 Task: Add Nature's Path Crunchy Maple Sunrise Cereal to the cart.
Action: Mouse moved to (234, 108)
Screenshot: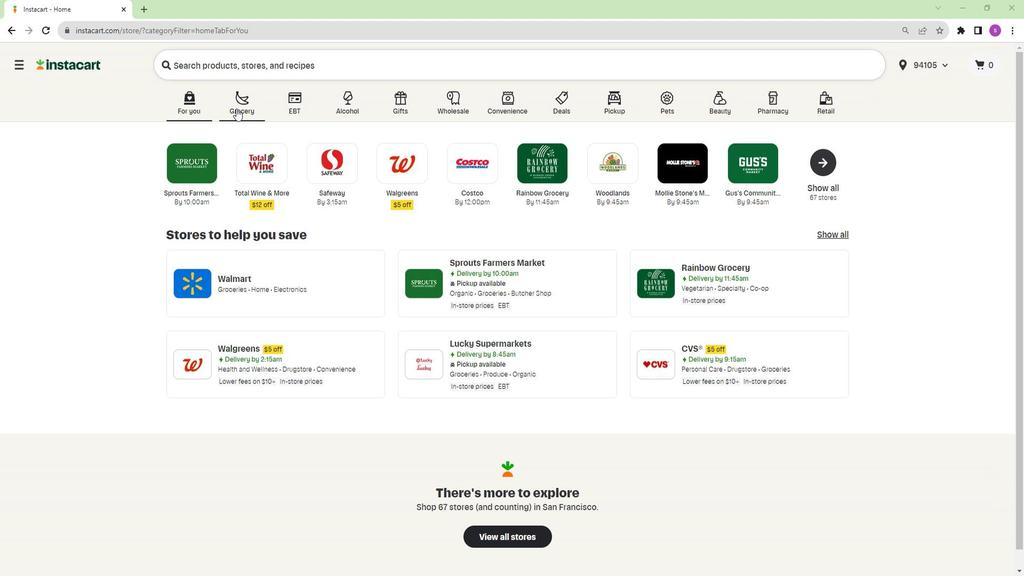 
Action: Mouse pressed left at (234, 108)
Screenshot: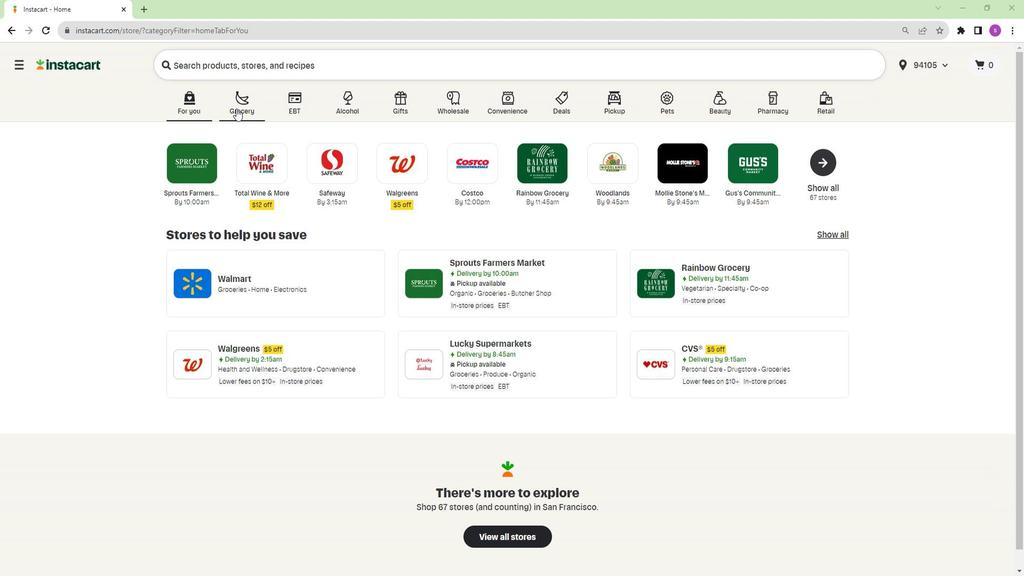 
Action: Mouse moved to (650, 164)
Screenshot: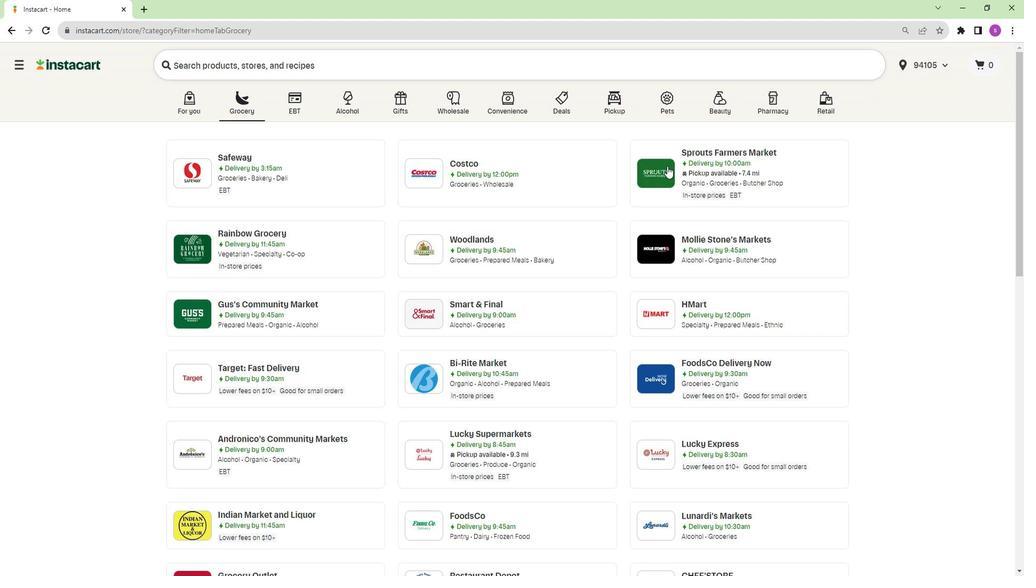 
Action: Mouse pressed left at (650, 164)
Screenshot: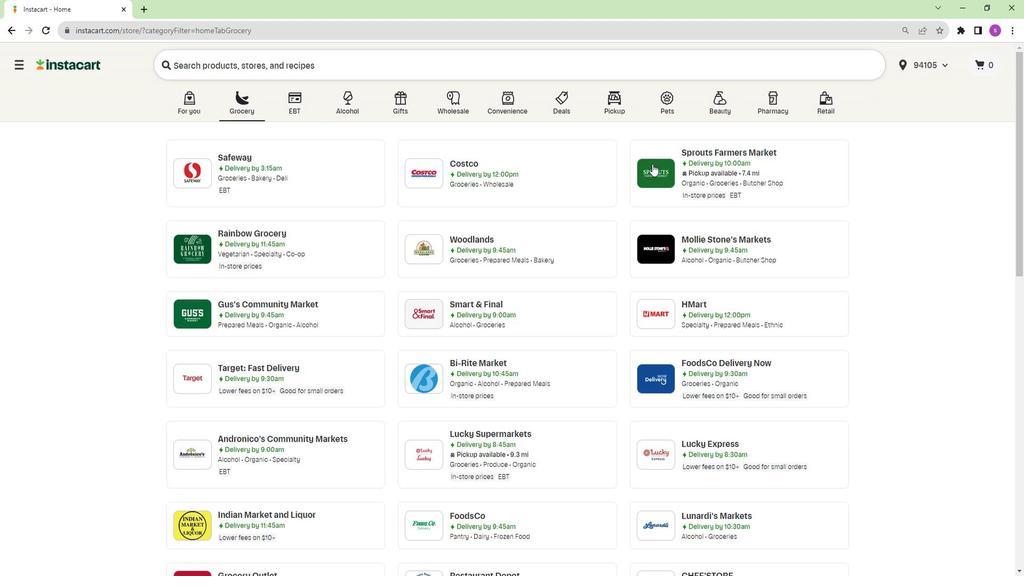 
Action: Mouse moved to (90, 351)
Screenshot: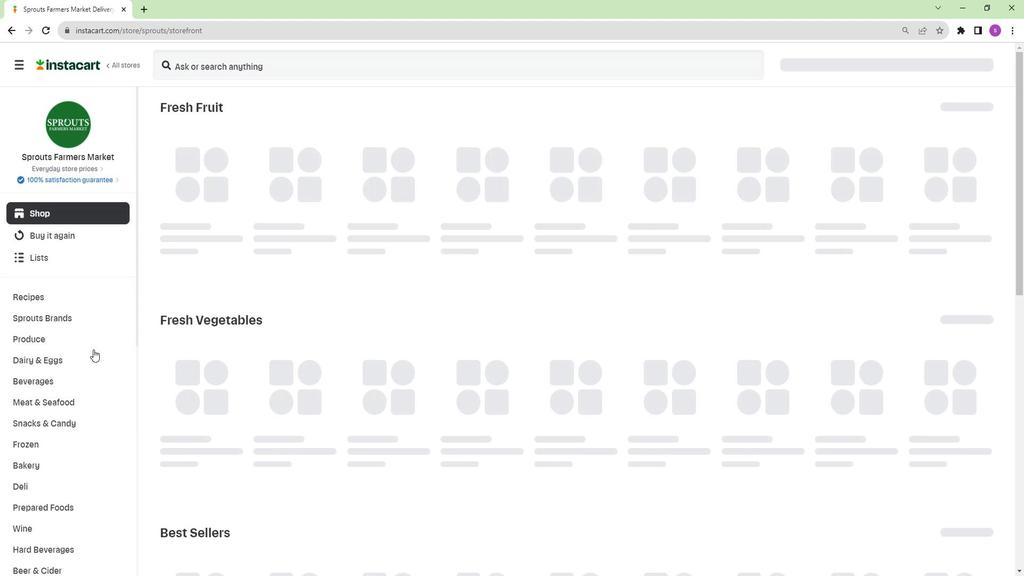 
Action: Mouse scrolled (90, 350) with delta (0, 0)
Screenshot: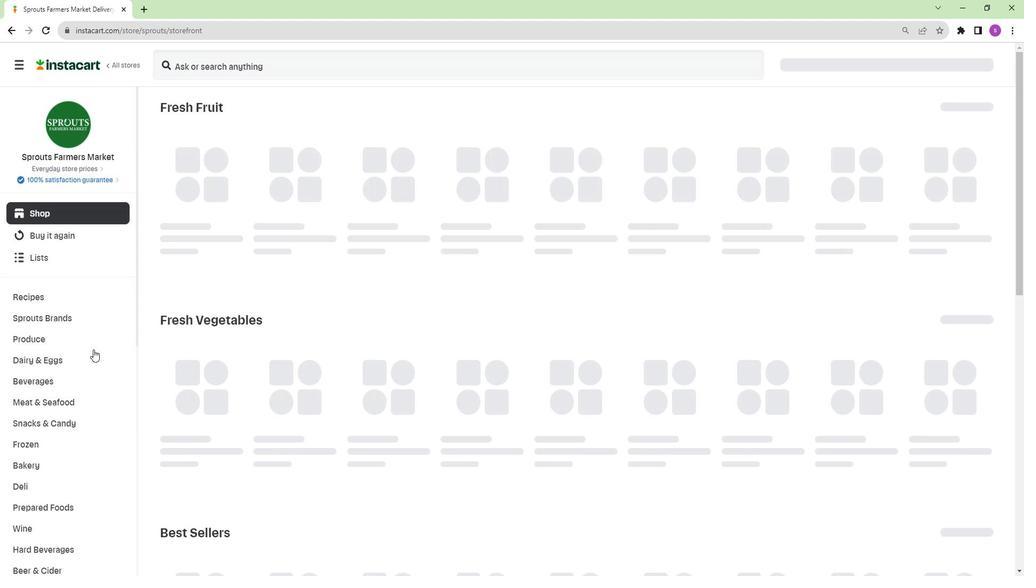 
Action: Mouse moved to (88, 349)
Screenshot: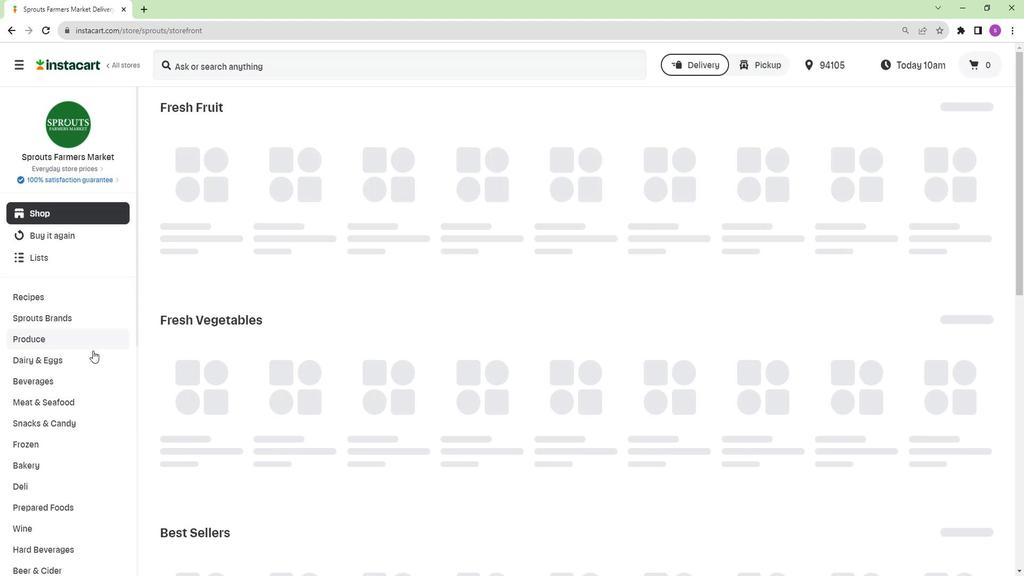 
Action: Mouse scrolled (88, 348) with delta (0, -1)
Screenshot: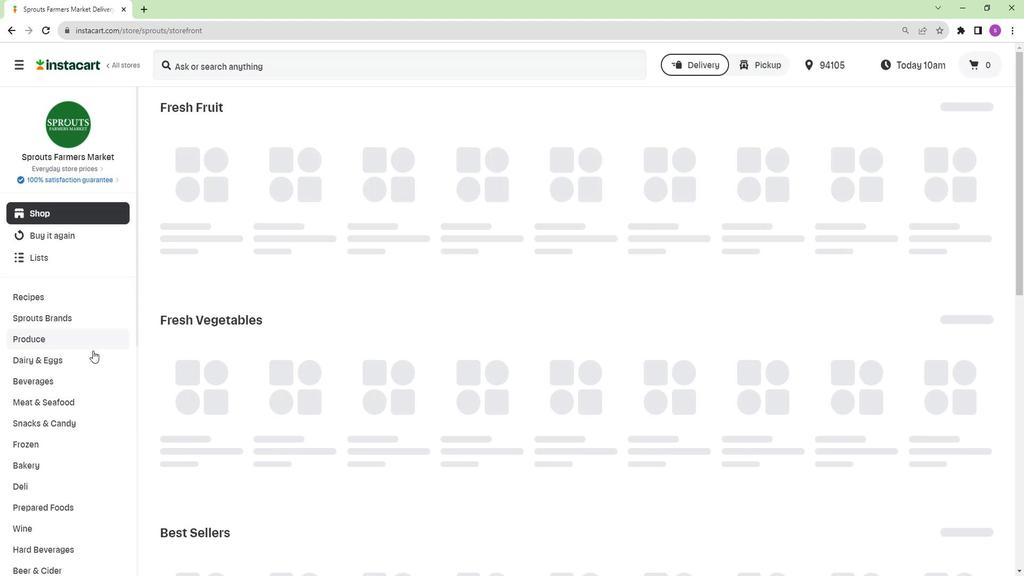 
Action: Mouse moved to (82, 336)
Screenshot: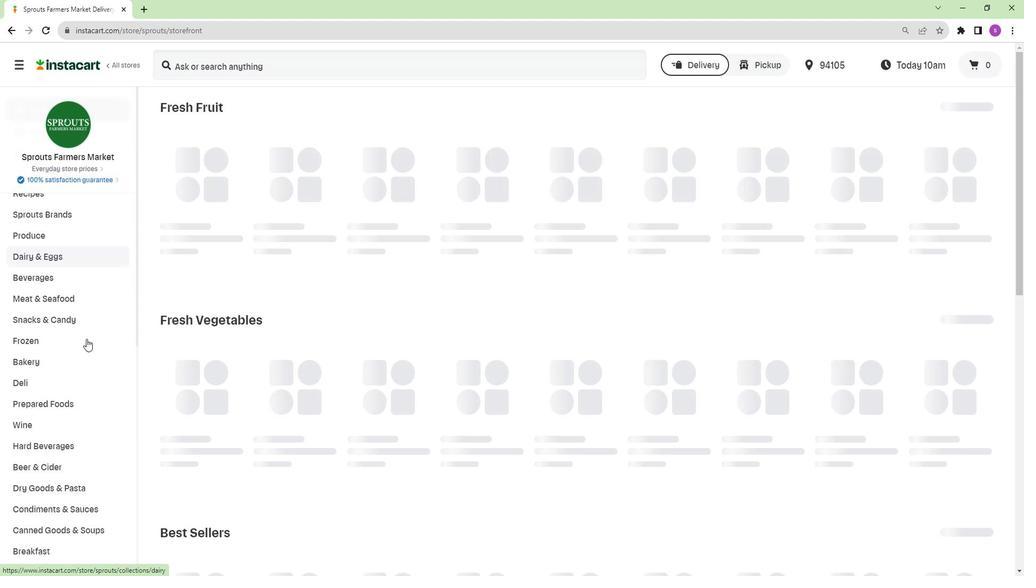 
Action: Mouse scrolled (82, 335) with delta (0, -1)
Screenshot: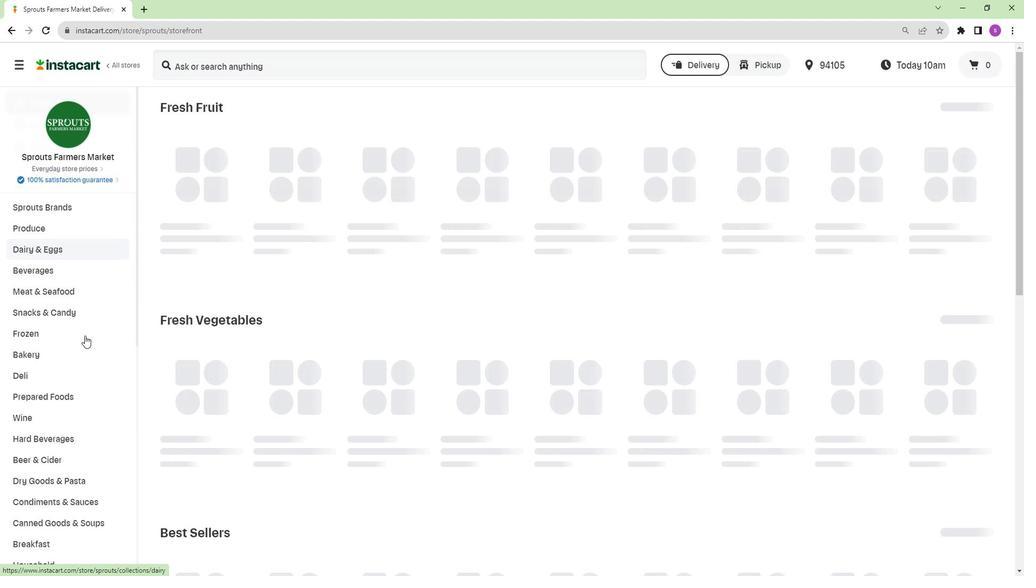 
Action: Mouse scrolled (82, 335) with delta (0, -1)
Screenshot: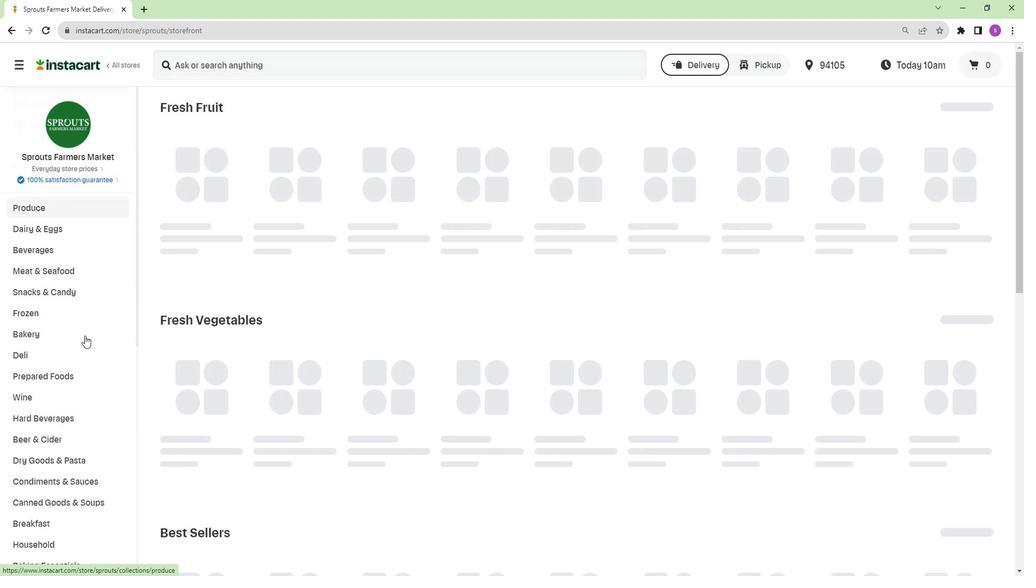 
Action: Mouse scrolled (82, 335) with delta (0, -1)
Screenshot: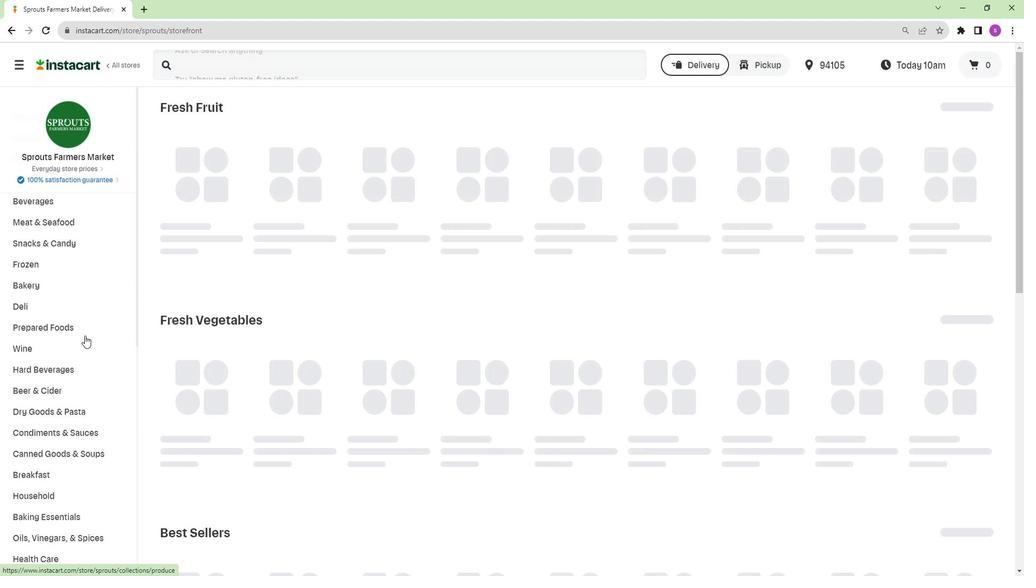 
Action: Mouse moved to (38, 378)
Screenshot: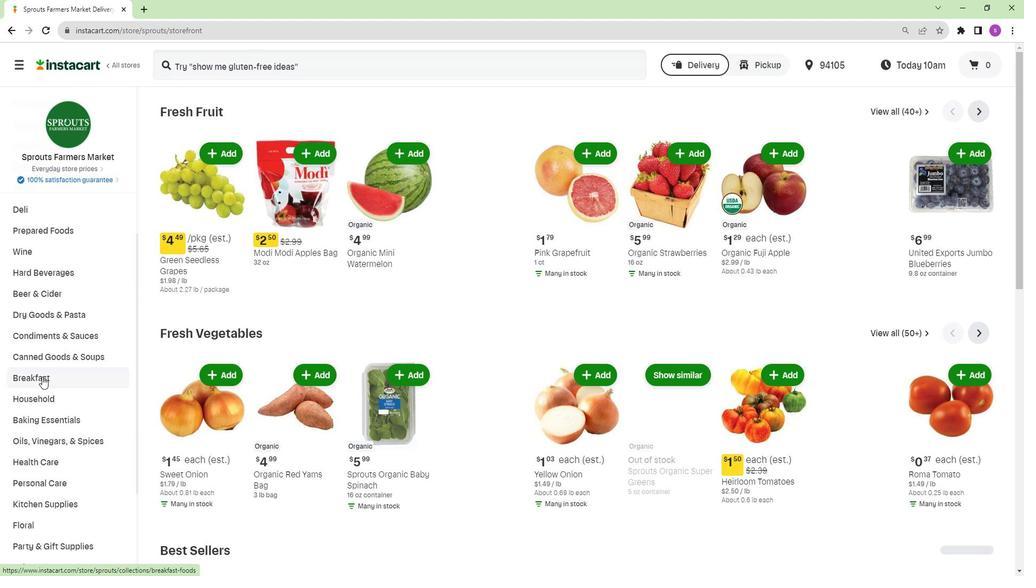 
Action: Mouse pressed left at (38, 378)
Screenshot: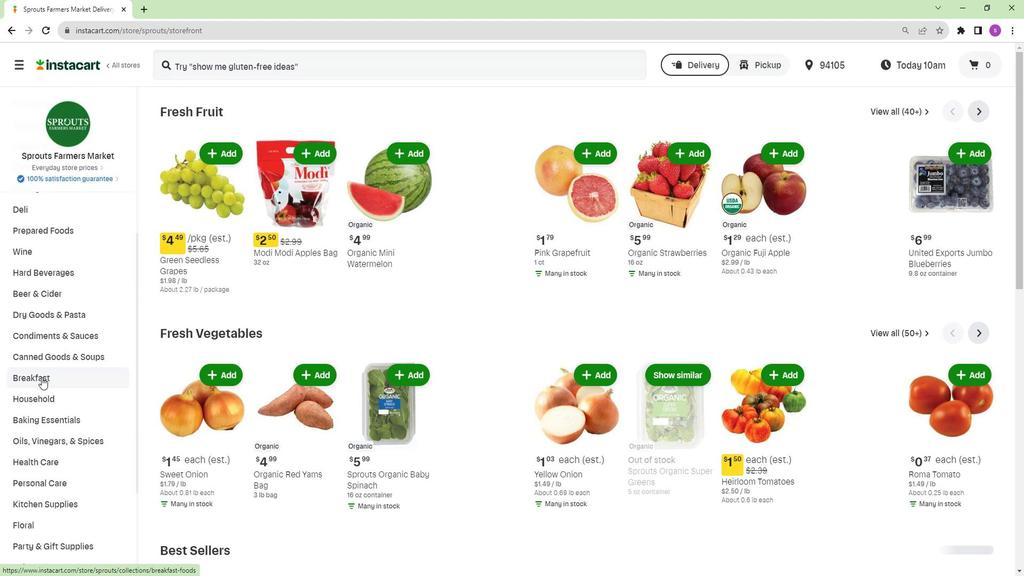 
Action: Mouse moved to (60, 437)
Screenshot: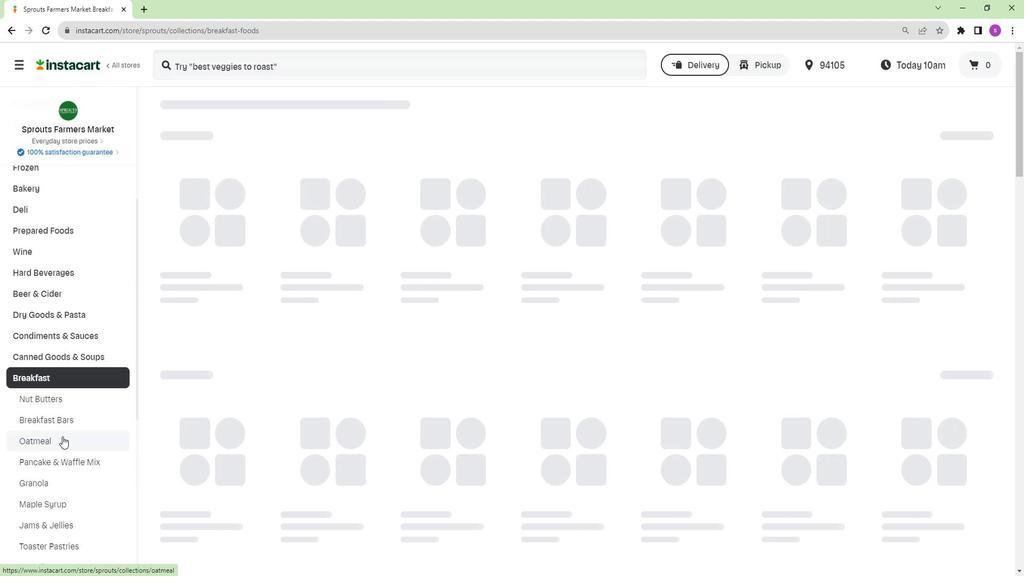 
Action: Mouse scrolled (60, 436) with delta (0, 0)
Screenshot: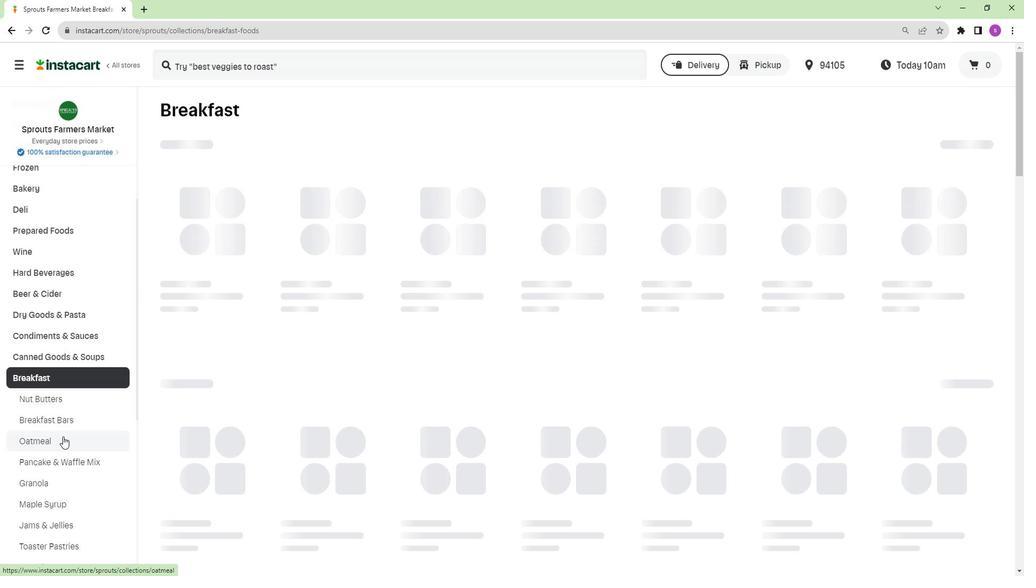 
Action: Mouse moved to (49, 510)
Screenshot: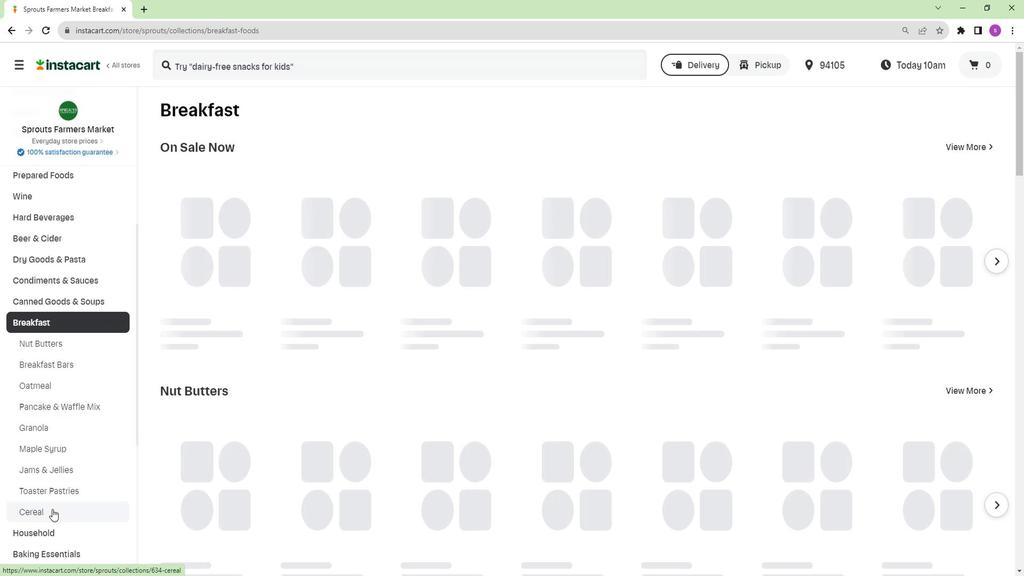 
Action: Mouse pressed left at (49, 510)
Screenshot: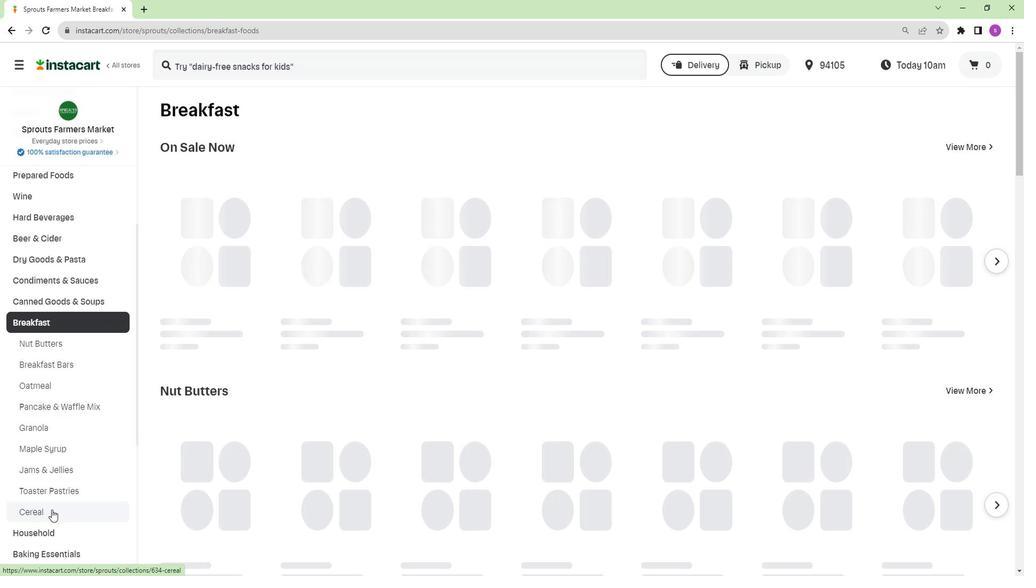 
Action: Mouse moved to (248, 67)
Screenshot: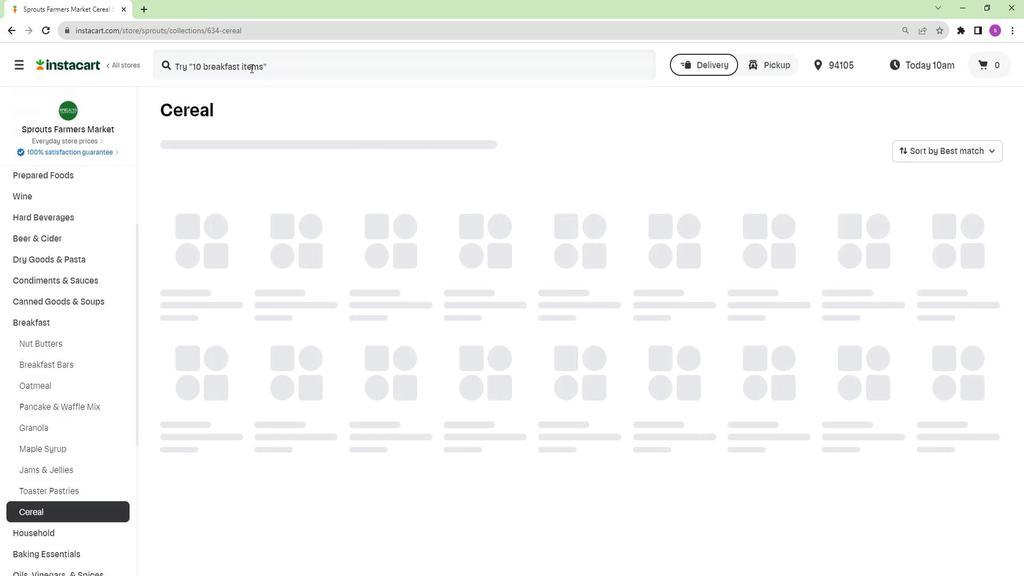 
Action: Mouse pressed left at (248, 67)
Screenshot: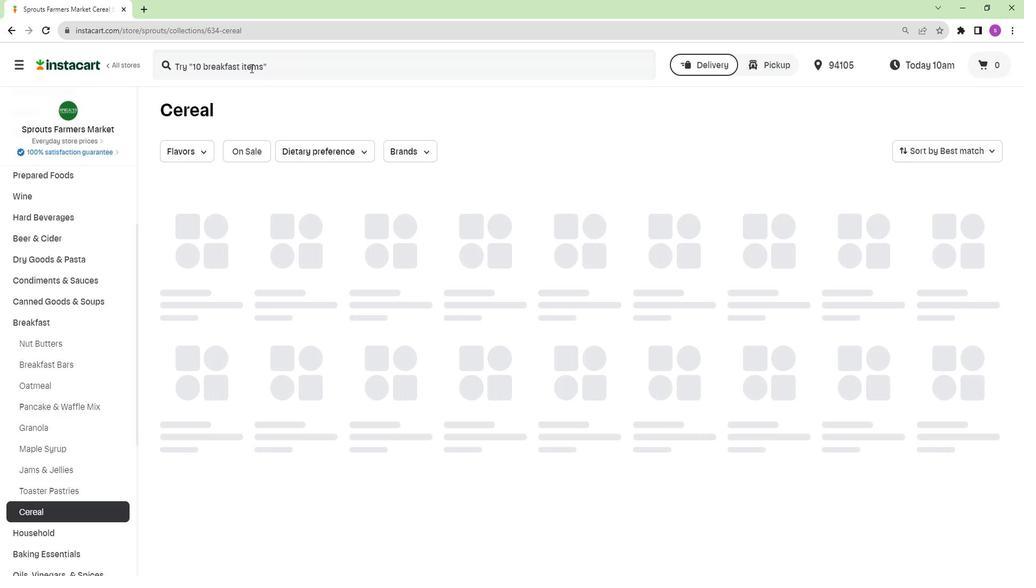 
Action: Key pressed <Key.shift>Nature's<Key.space><Key.shift>Path<Key.space><Key.shift>Crunchy<Key.space><Key.shift>Maple<Key.space><Key.shift>Sunrise<Key.space><Key.shift>Cereal<Key.enter>
Screenshot: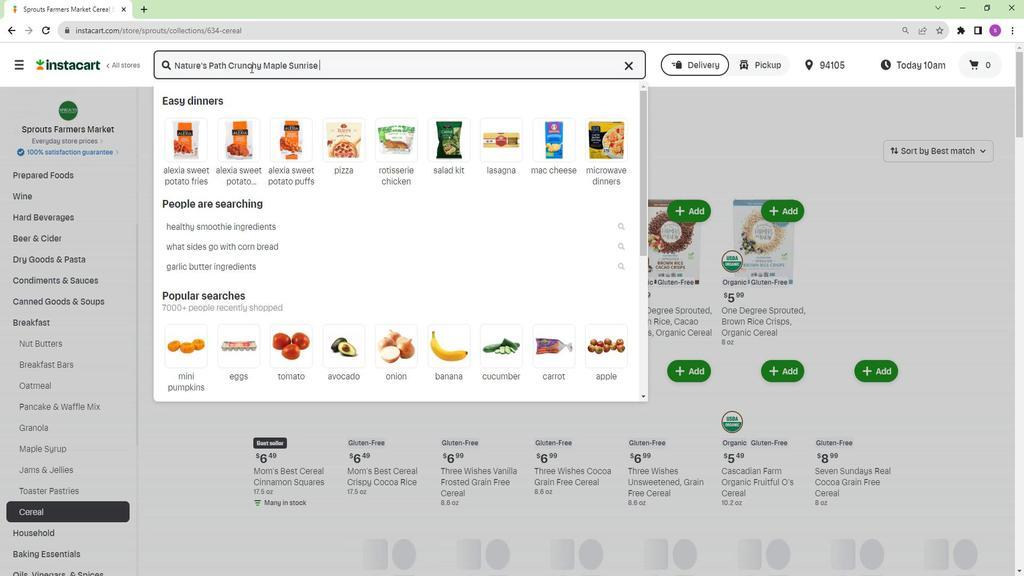 
Action: Mouse moved to (221, 240)
Screenshot: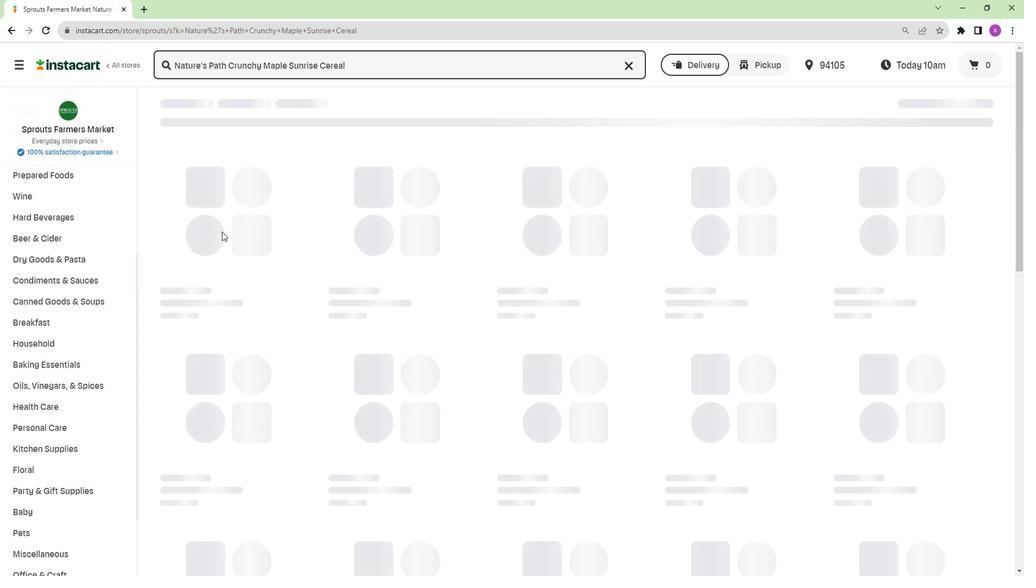 
Action: Mouse scrolled (221, 239) with delta (0, 0)
Screenshot: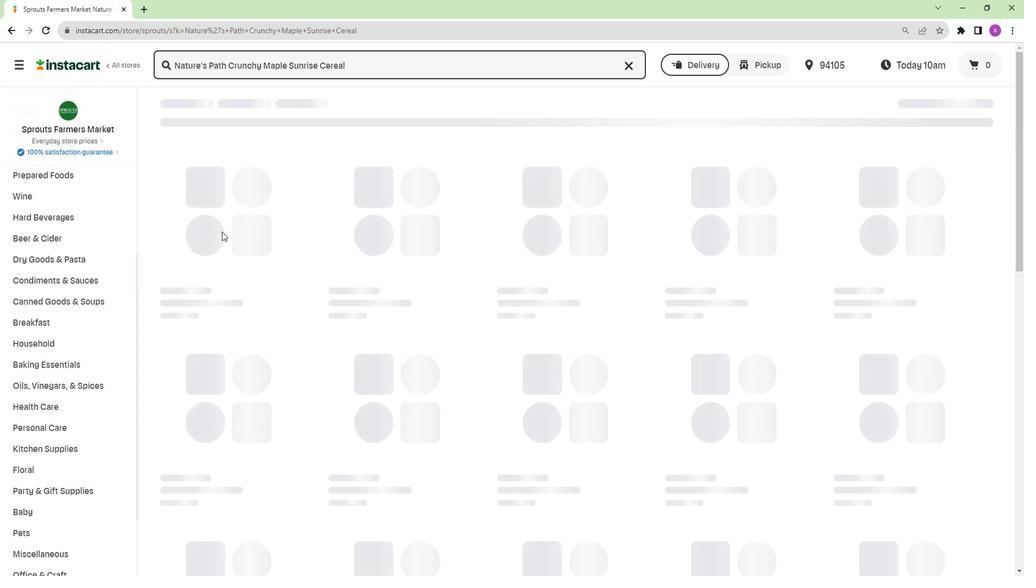 
Action: Mouse moved to (226, 241)
Screenshot: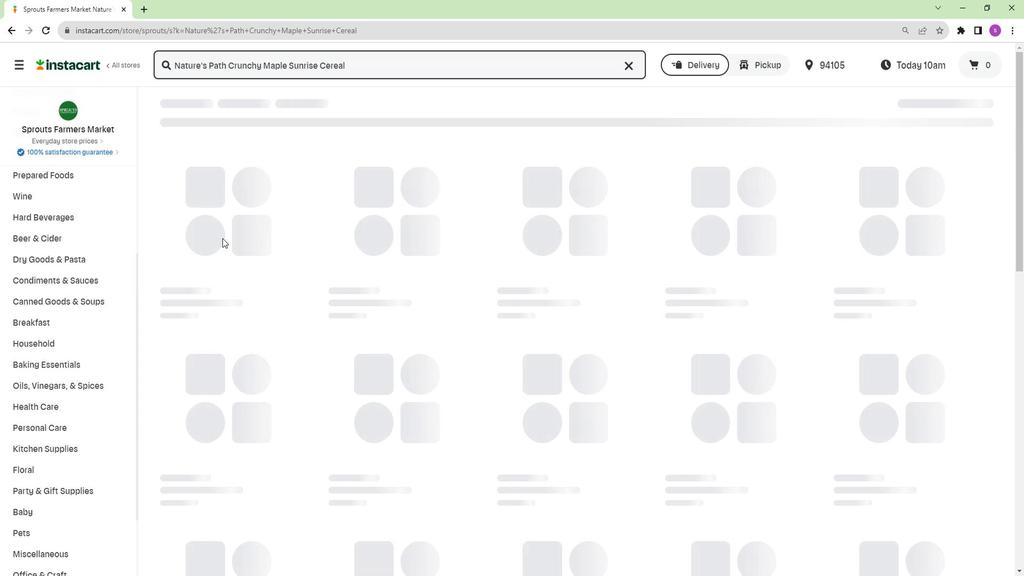 
Action: Mouse scrolled (226, 241) with delta (0, 0)
Screenshot: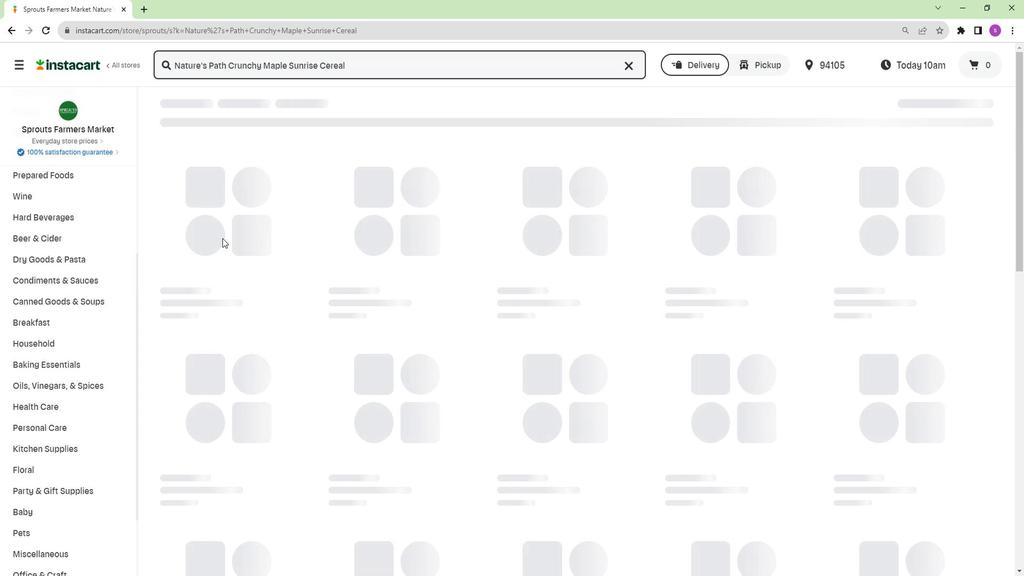 
Action: Mouse moved to (232, 242)
Screenshot: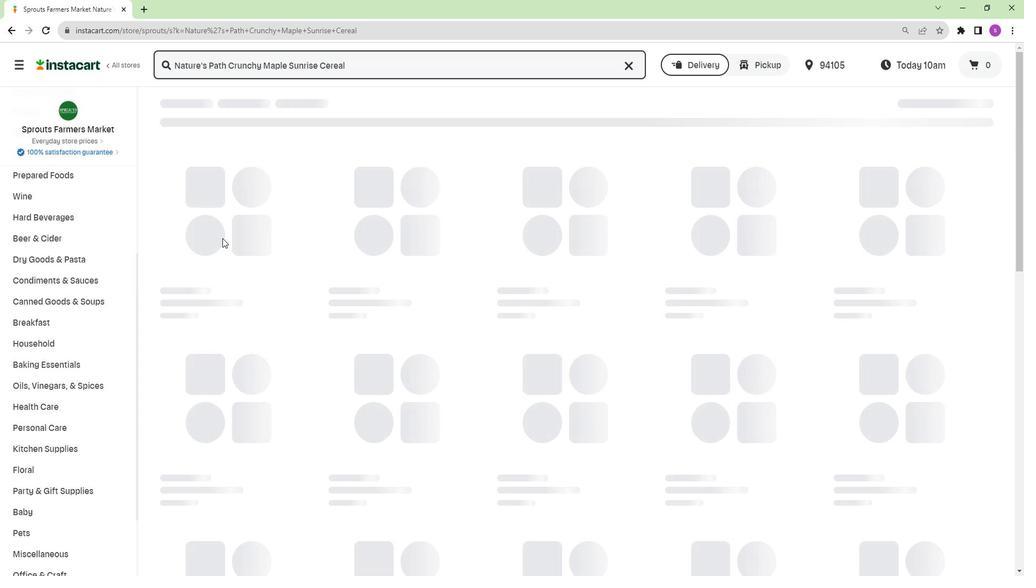 
Action: Mouse scrolled (232, 241) with delta (0, 0)
Screenshot: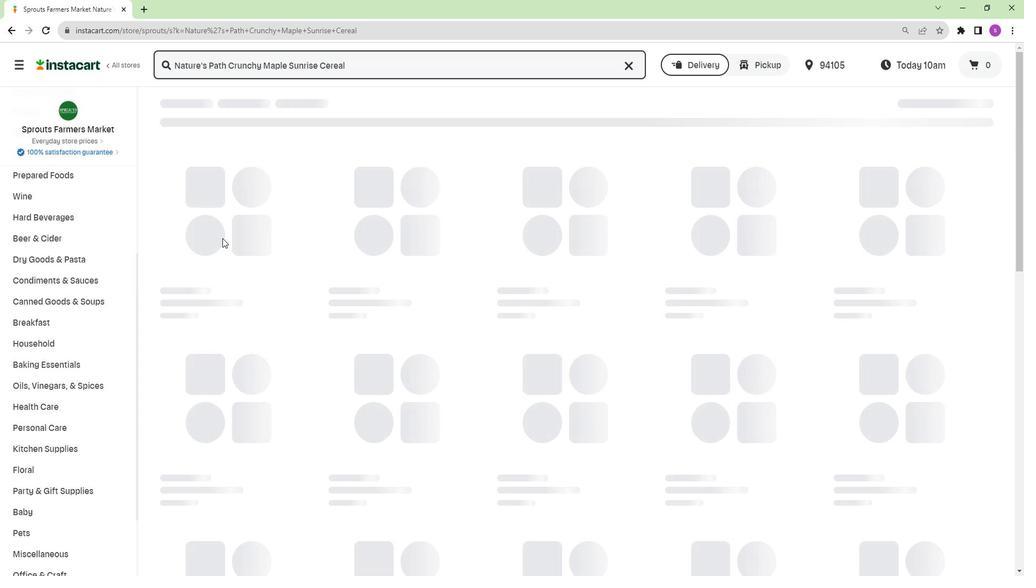
Action: Mouse moved to (249, 263)
Screenshot: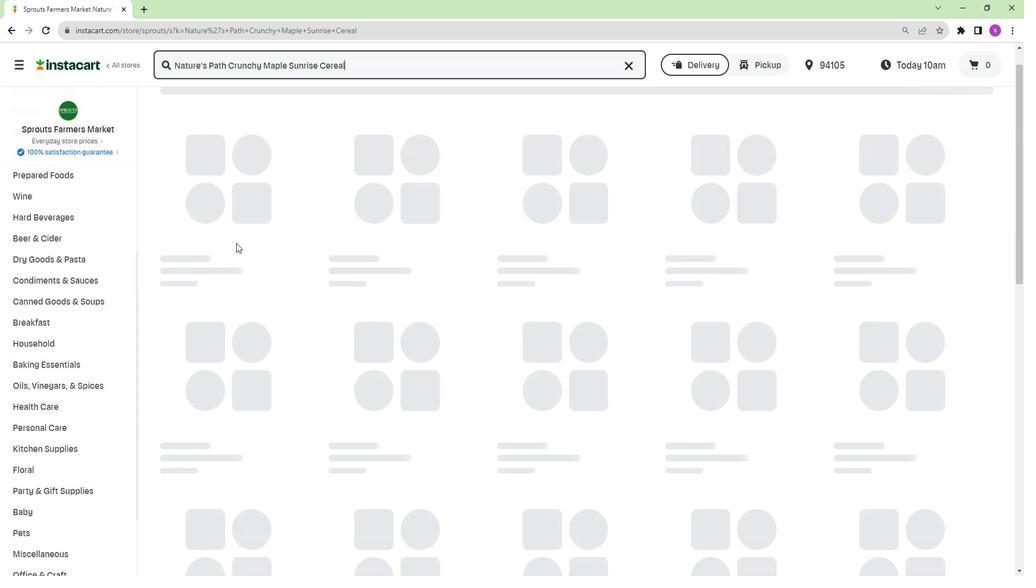 
Action: Mouse scrolled (249, 264) with delta (0, 0)
Screenshot: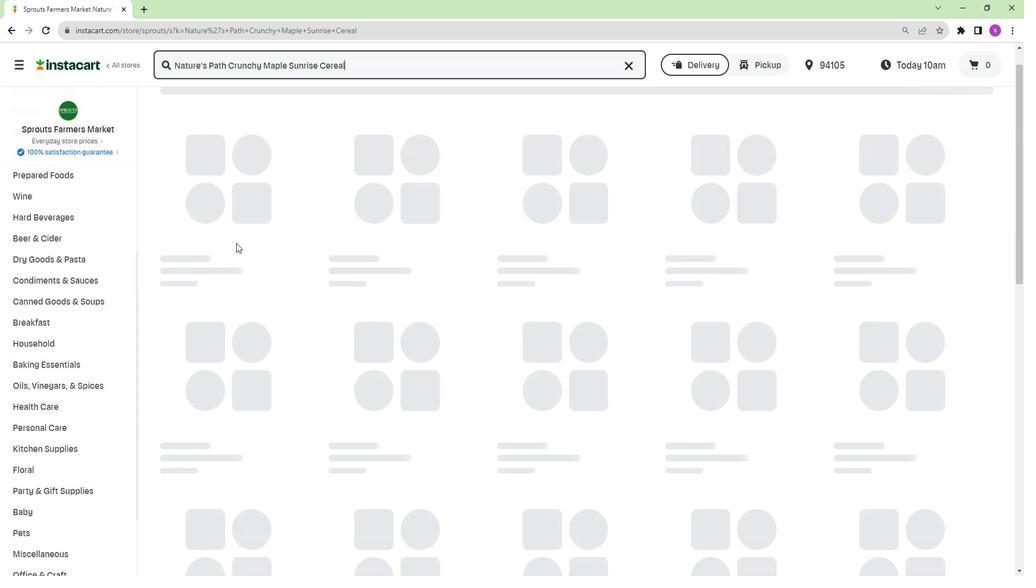 
Action: Mouse moved to (260, 278)
Screenshot: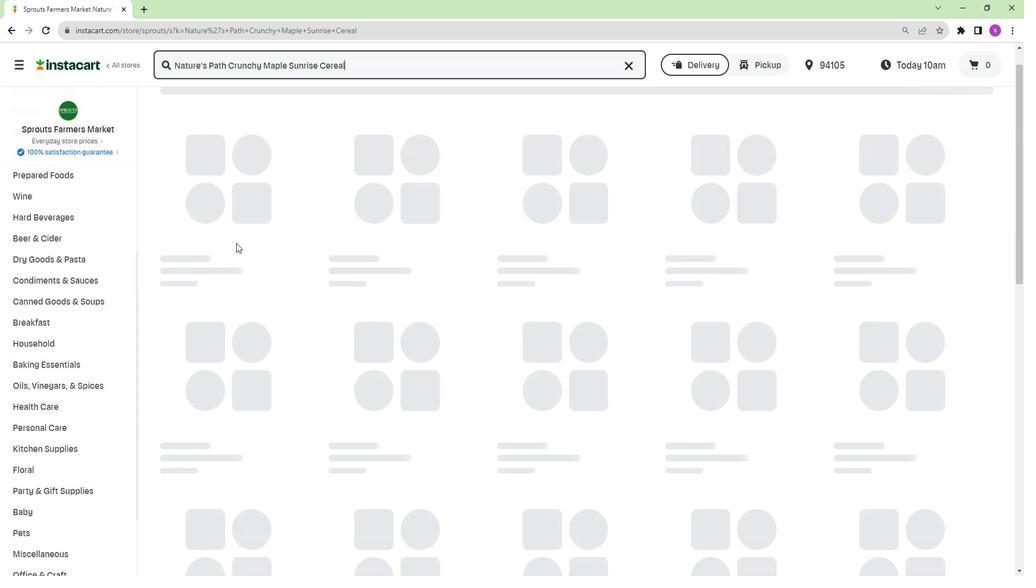 
Action: Mouse scrolled (260, 279) with delta (0, 0)
Screenshot: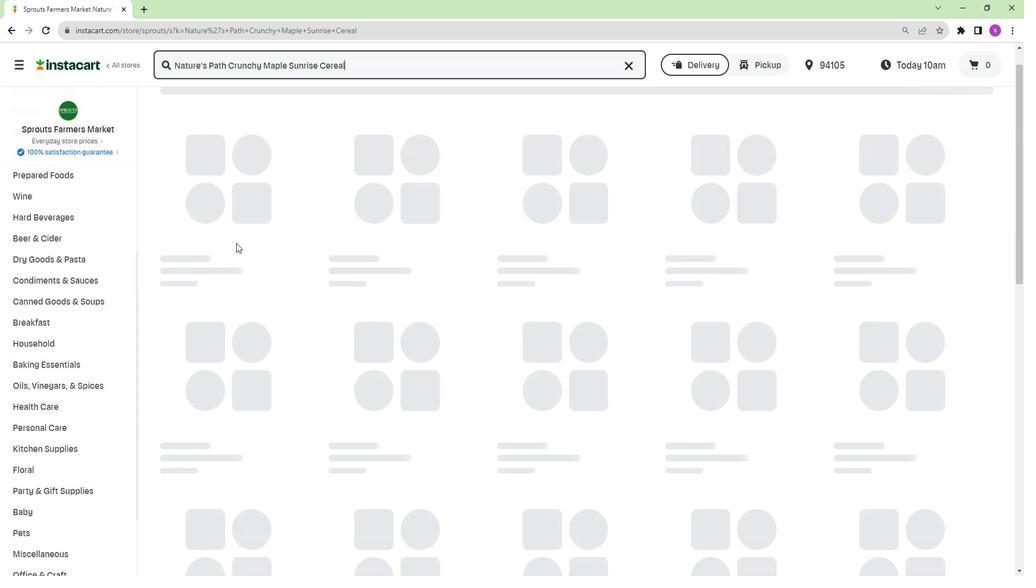 
Action: Mouse moved to (269, 291)
Screenshot: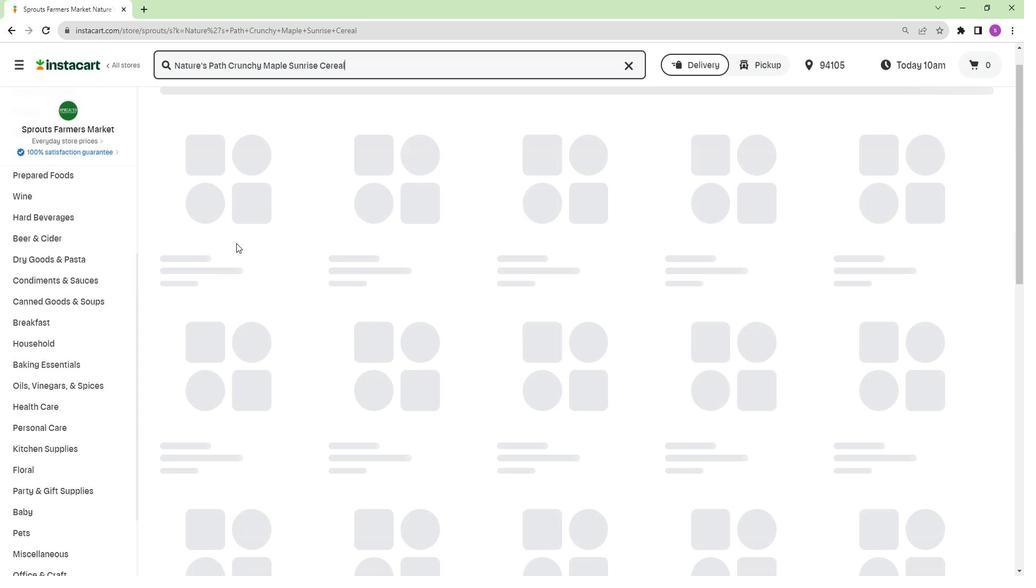 
Action: Mouse scrolled (269, 292) with delta (0, 0)
Screenshot: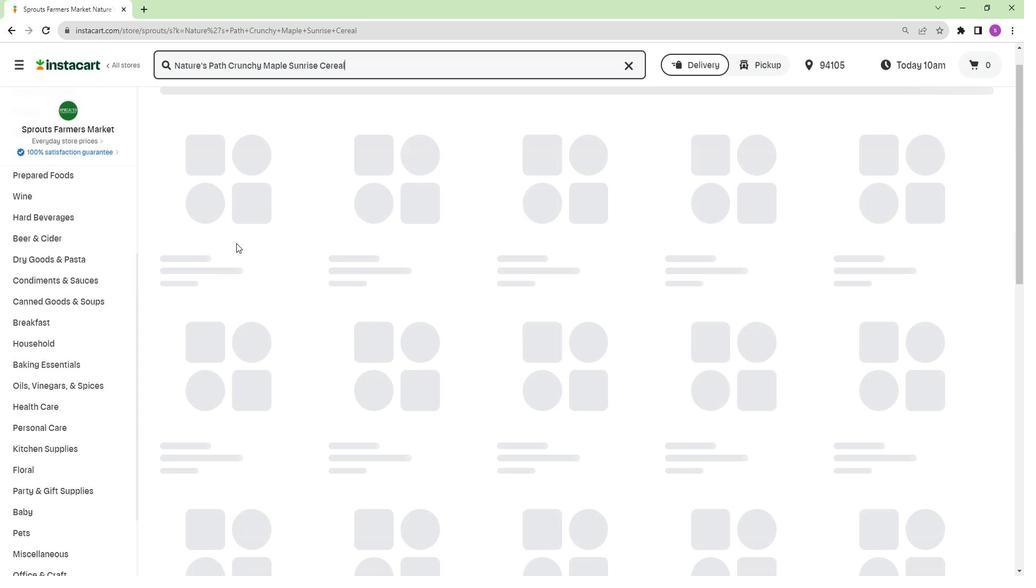 
Action: Mouse moved to (627, 182)
Screenshot: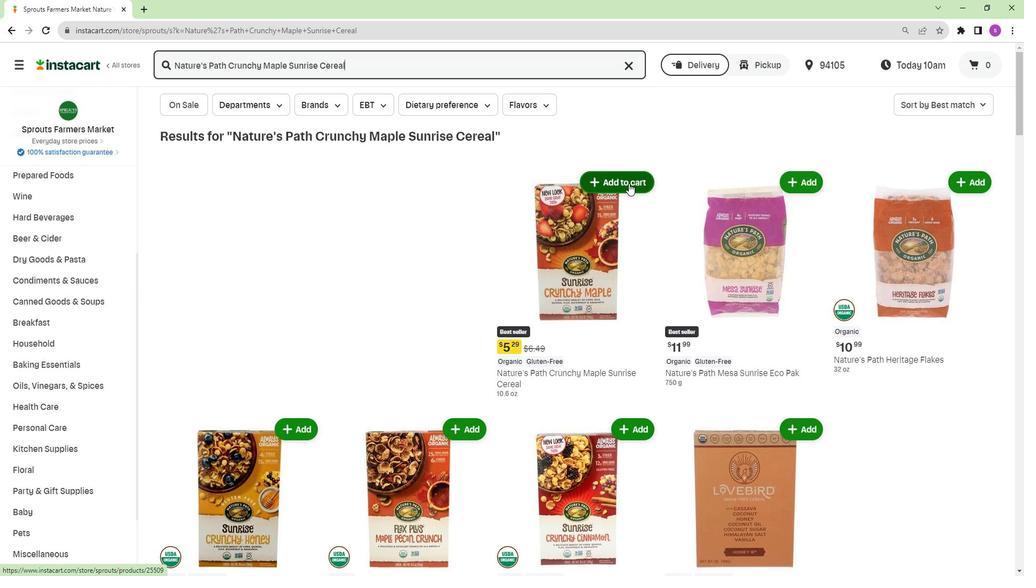 
Action: Mouse pressed left at (627, 182)
Screenshot: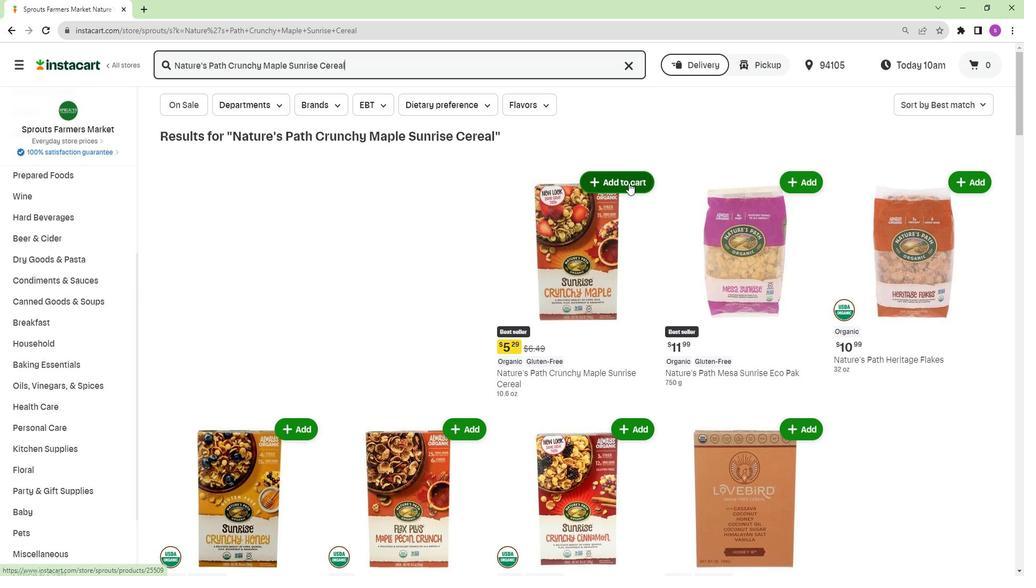 
Action: Mouse moved to (341, 253)
Screenshot: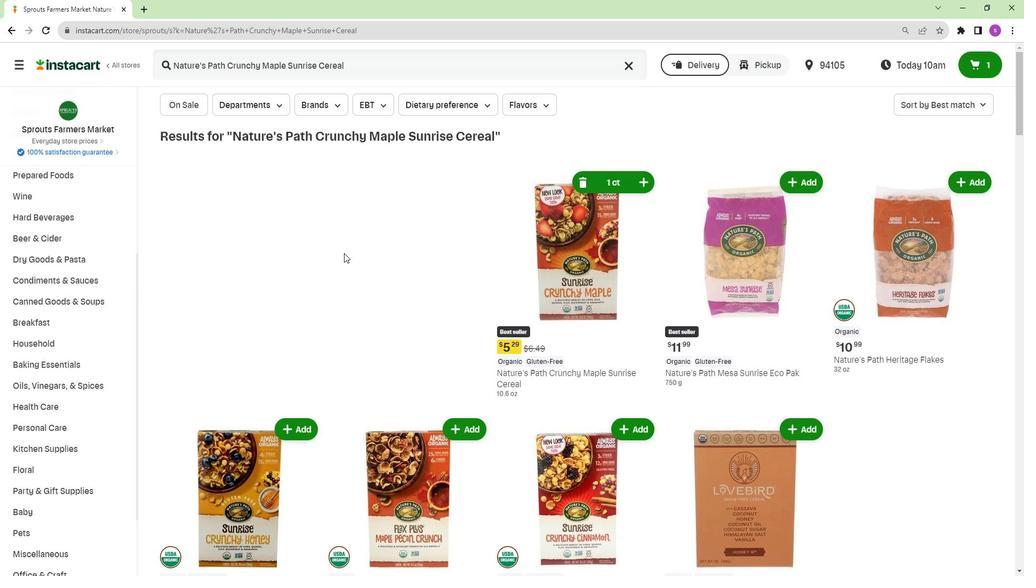 
